 Task: Add Nature's Way Flax Oil Super Lignan to the cart.
Action: Mouse moved to (280, 126)
Screenshot: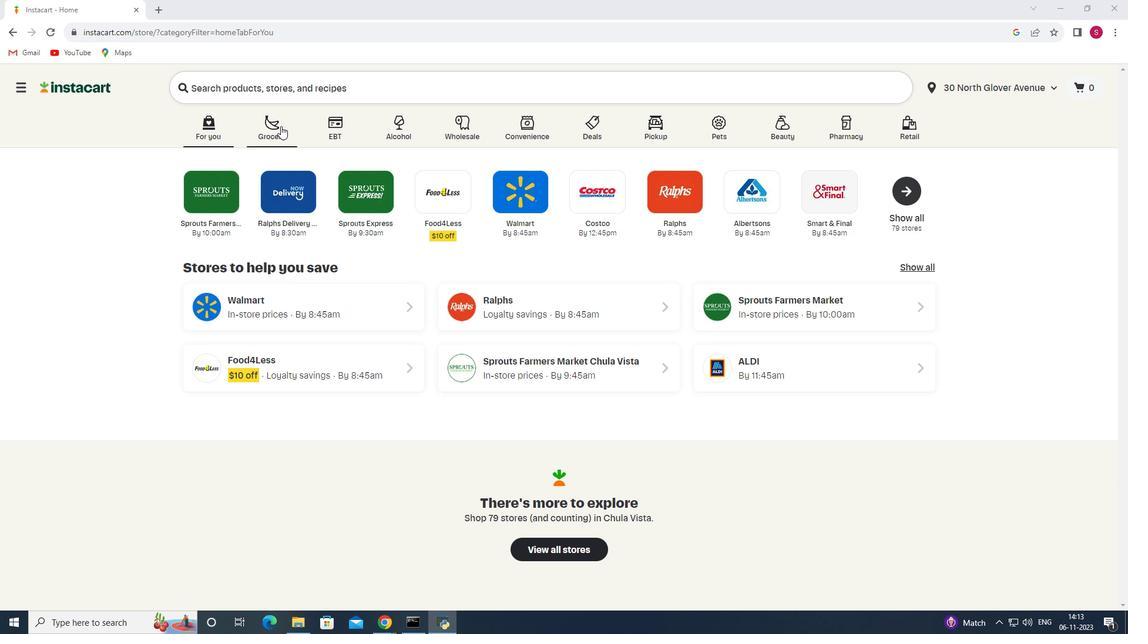 
Action: Mouse pressed left at (280, 126)
Screenshot: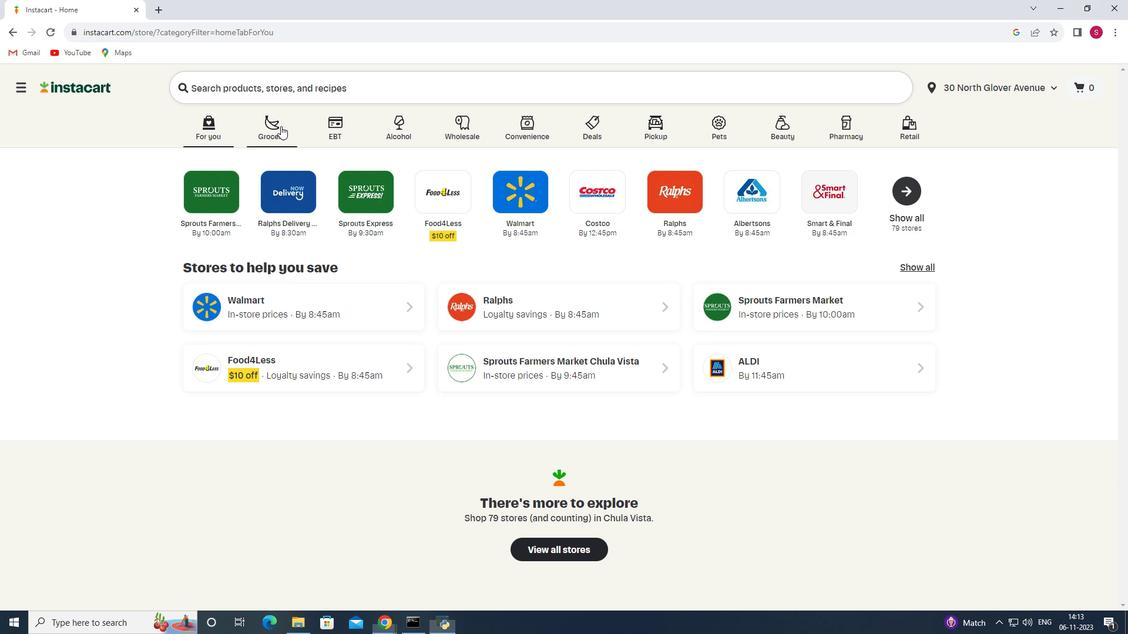 
Action: Mouse moved to (217, 331)
Screenshot: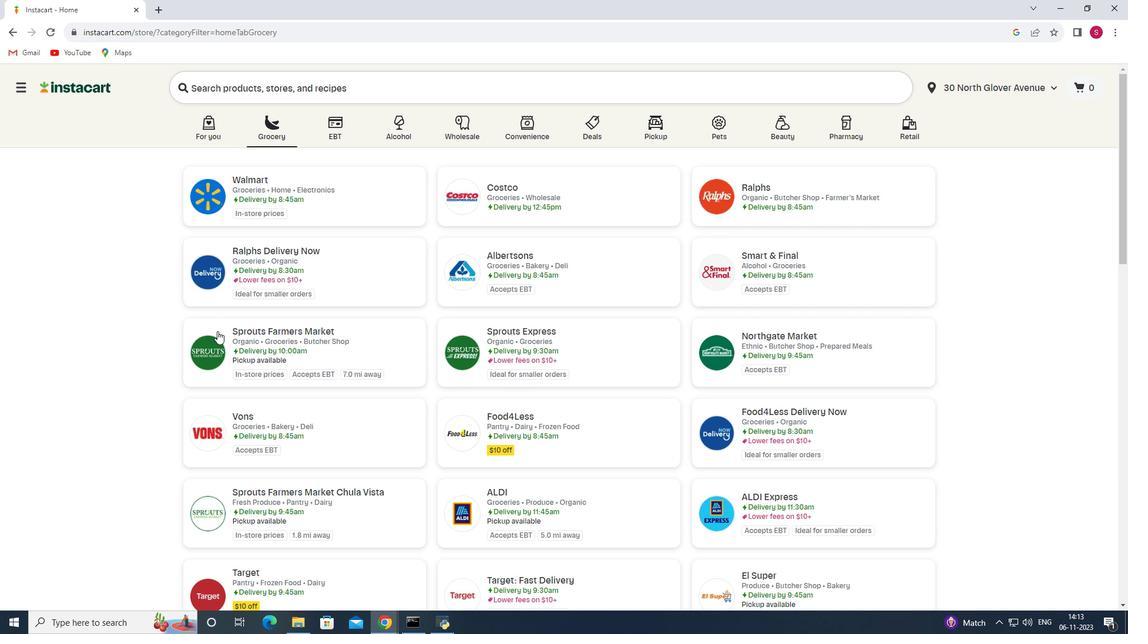 
Action: Mouse pressed left at (217, 331)
Screenshot: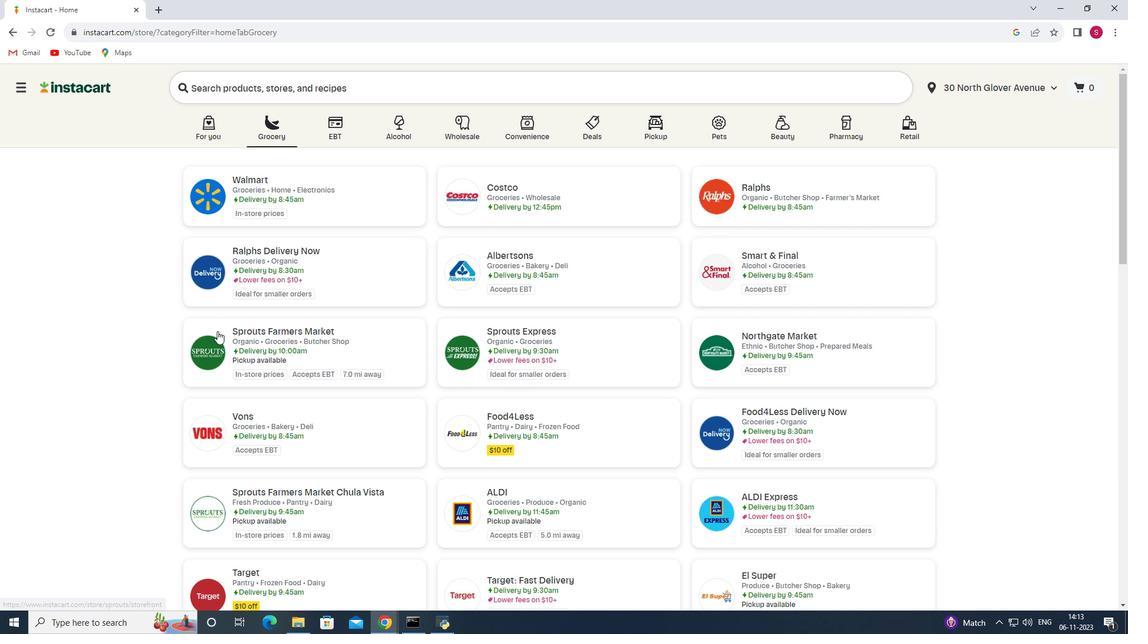 
Action: Mouse moved to (82, 384)
Screenshot: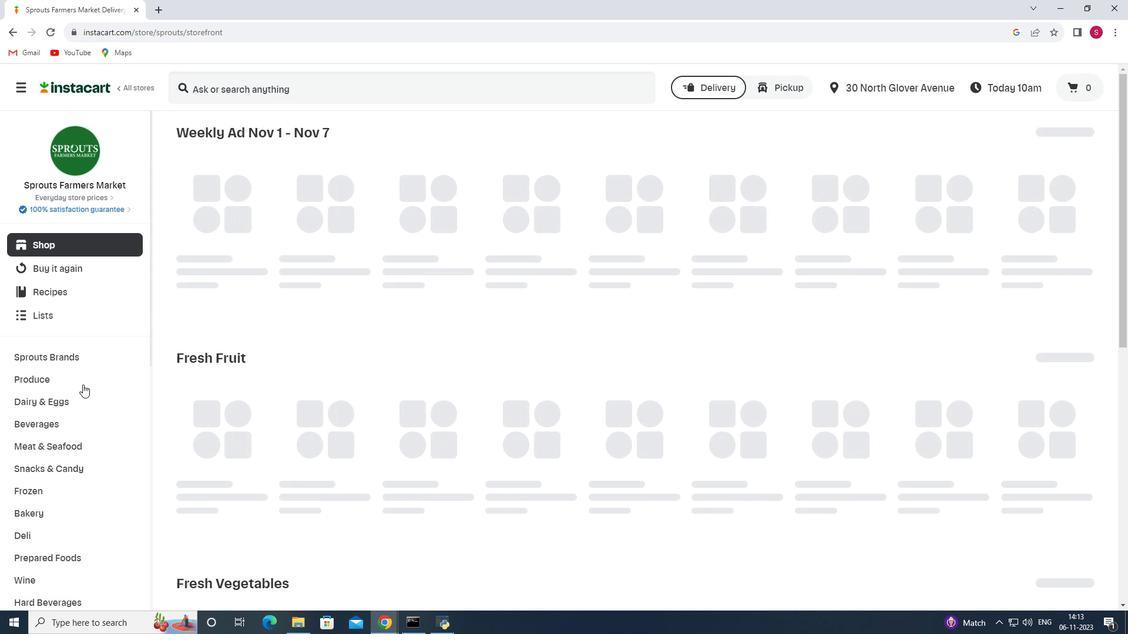 
Action: Mouse scrolled (82, 384) with delta (0, 0)
Screenshot: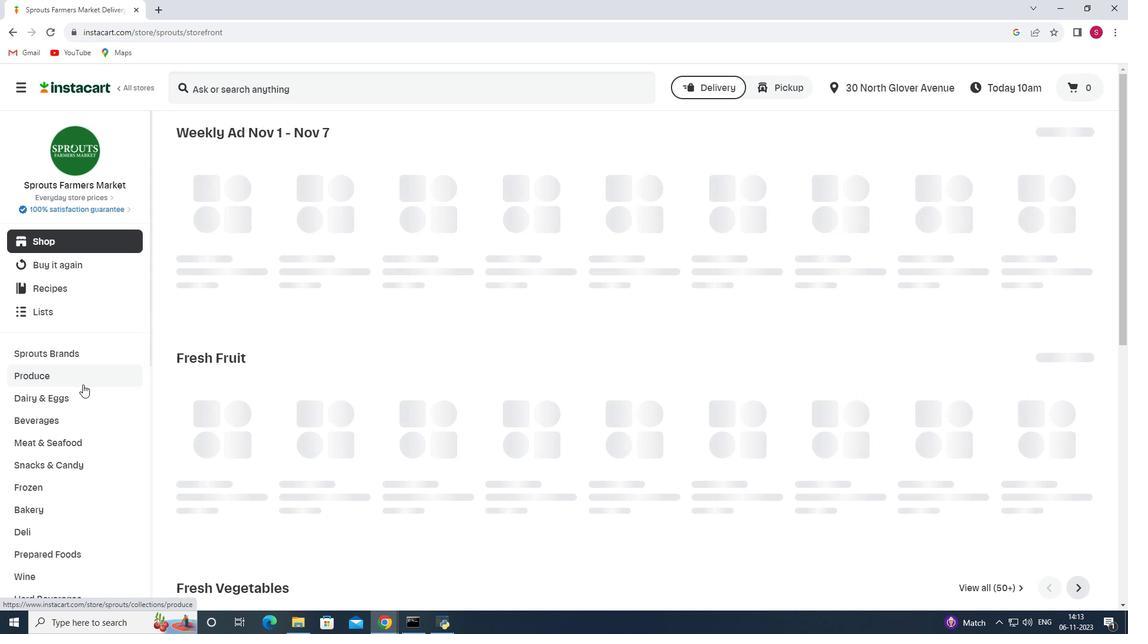 
Action: Mouse scrolled (82, 384) with delta (0, 0)
Screenshot: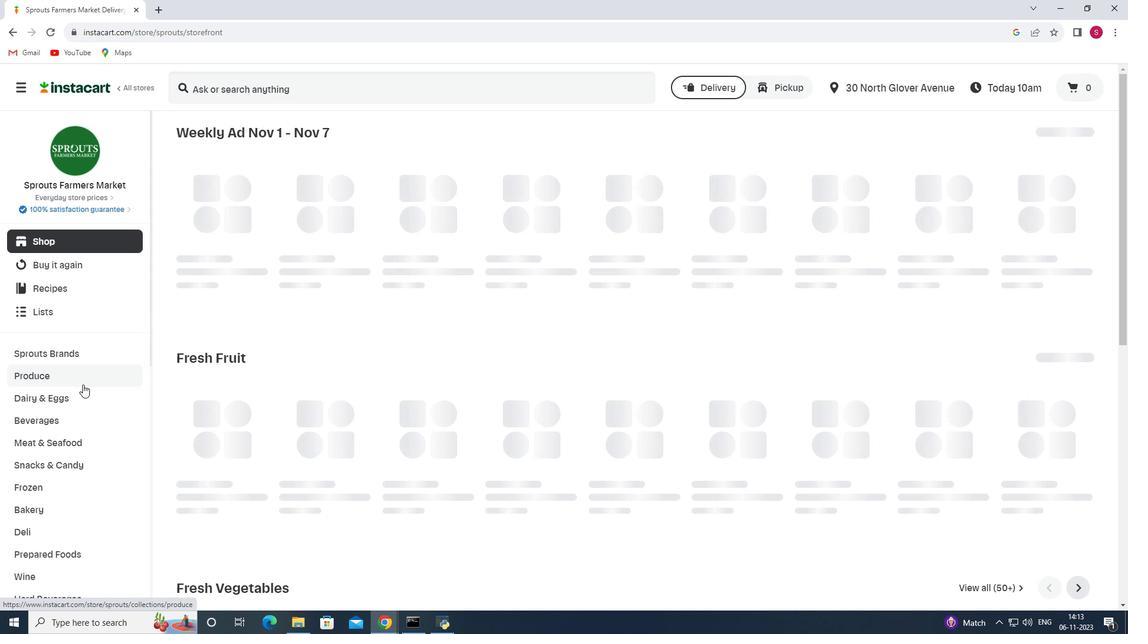 
Action: Mouse scrolled (82, 384) with delta (0, 0)
Screenshot: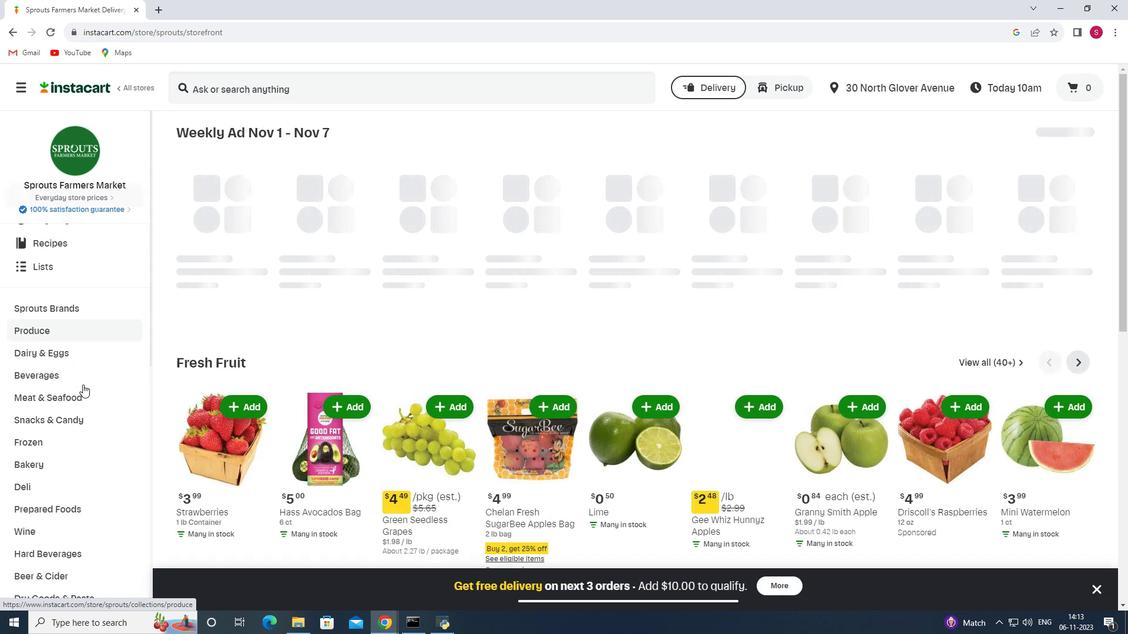 
Action: Mouse scrolled (82, 384) with delta (0, 0)
Screenshot: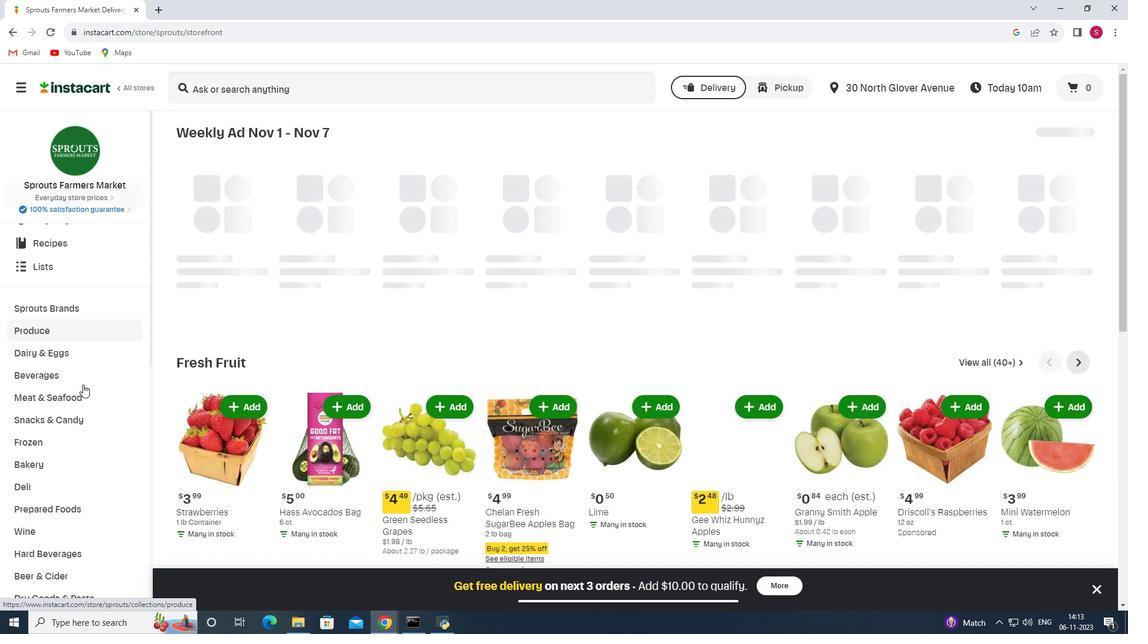 
Action: Mouse scrolled (82, 384) with delta (0, 0)
Screenshot: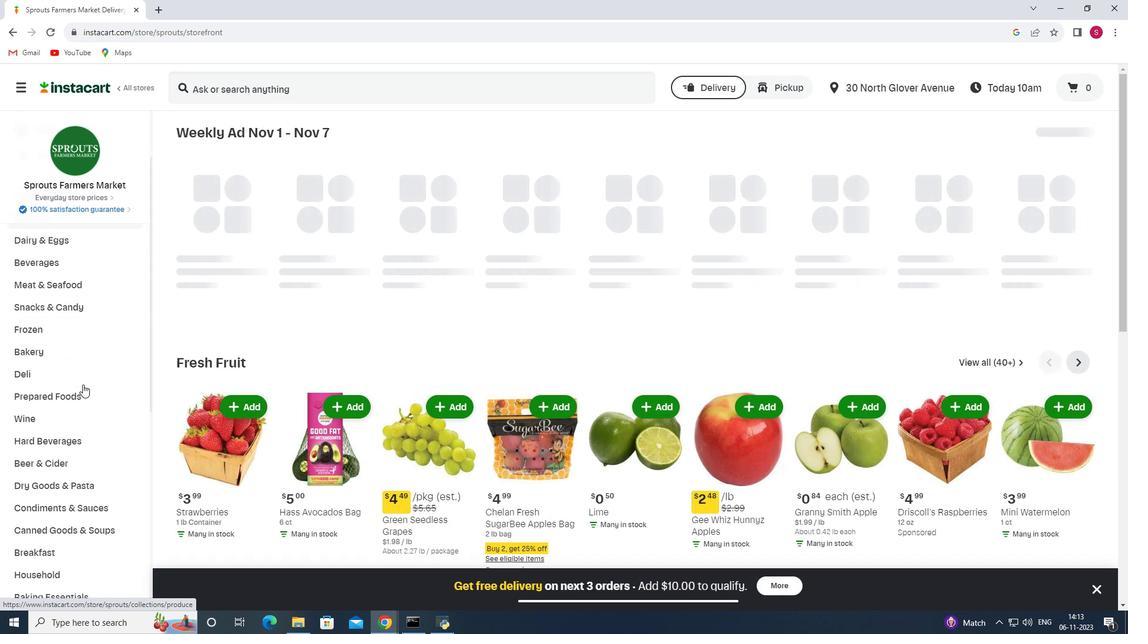 
Action: Mouse moved to (76, 411)
Screenshot: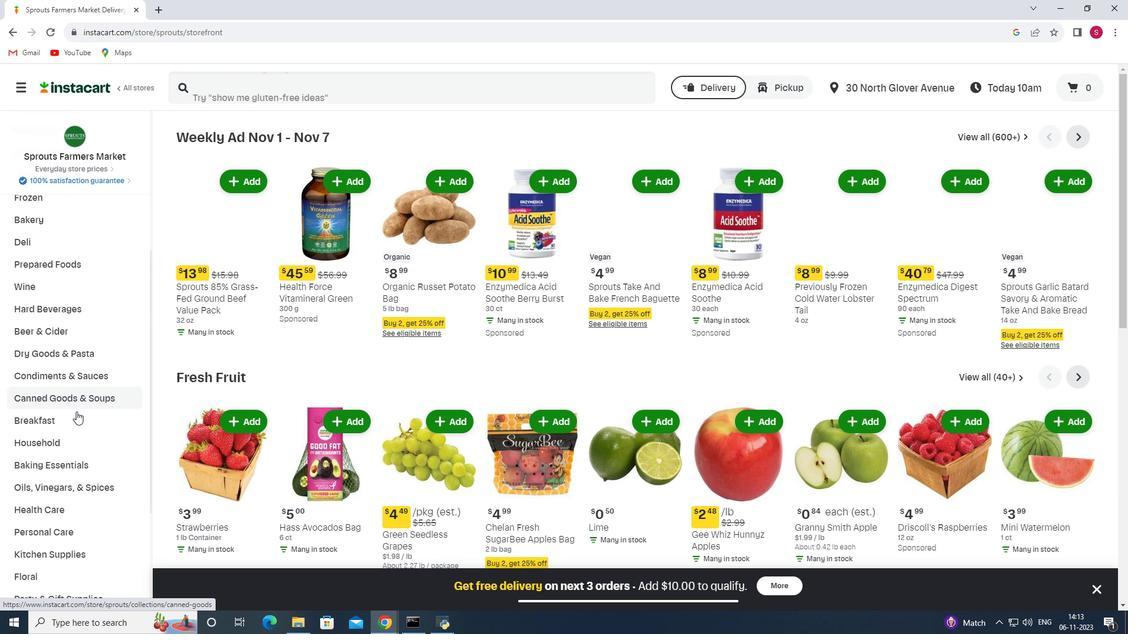 
Action: Mouse scrolled (76, 411) with delta (0, 0)
Screenshot: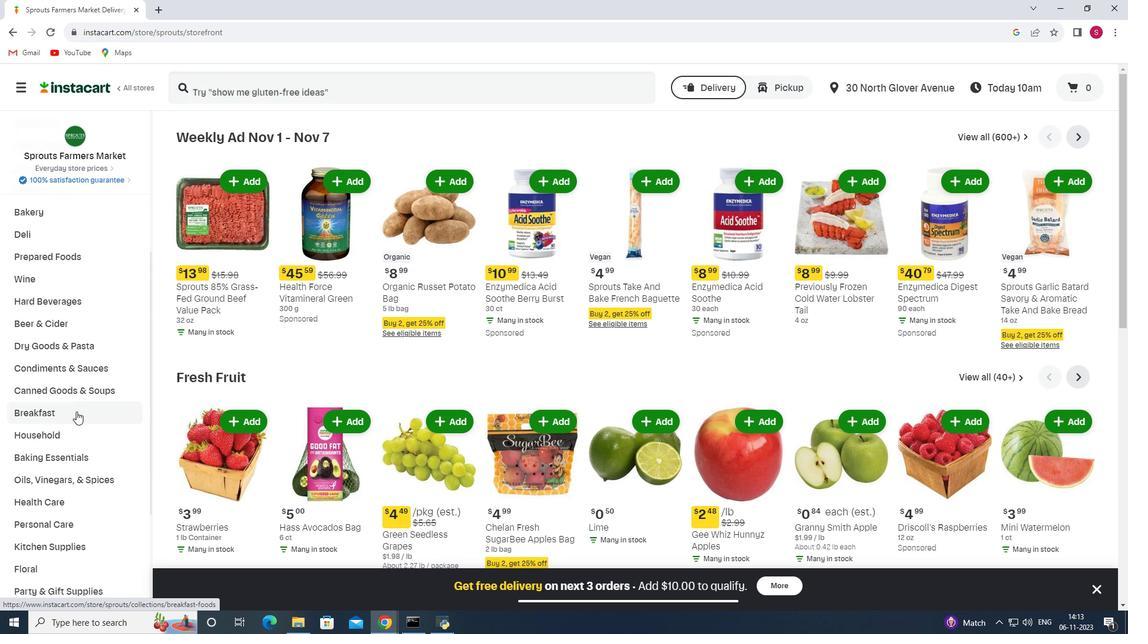 
Action: Mouse scrolled (76, 411) with delta (0, 0)
Screenshot: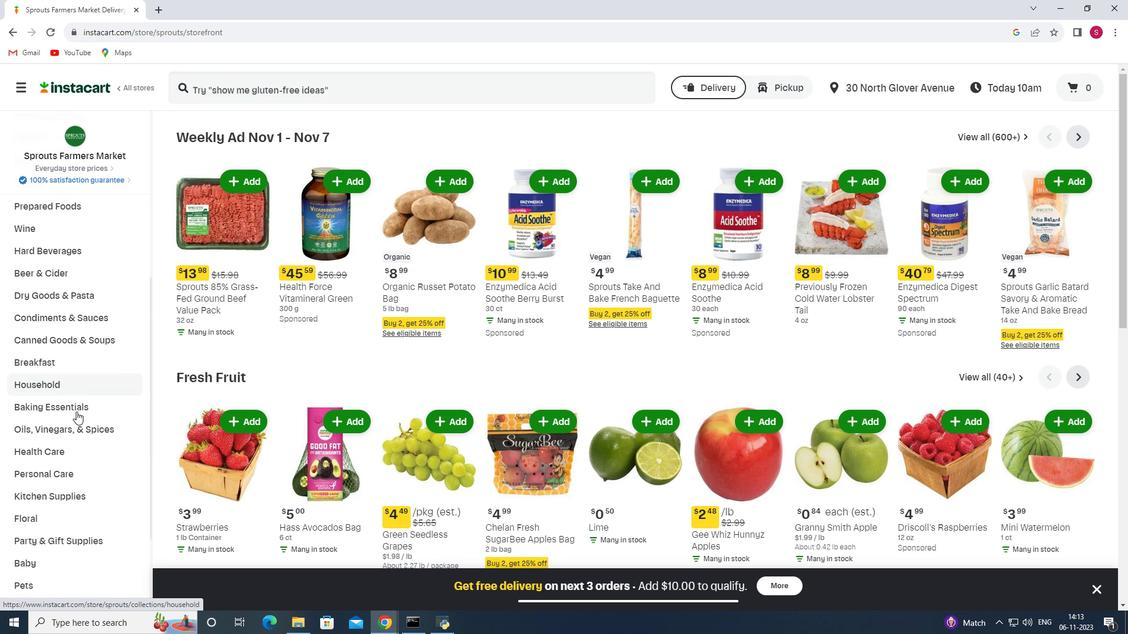 
Action: Mouse moved to (65, 393)
Screenshot: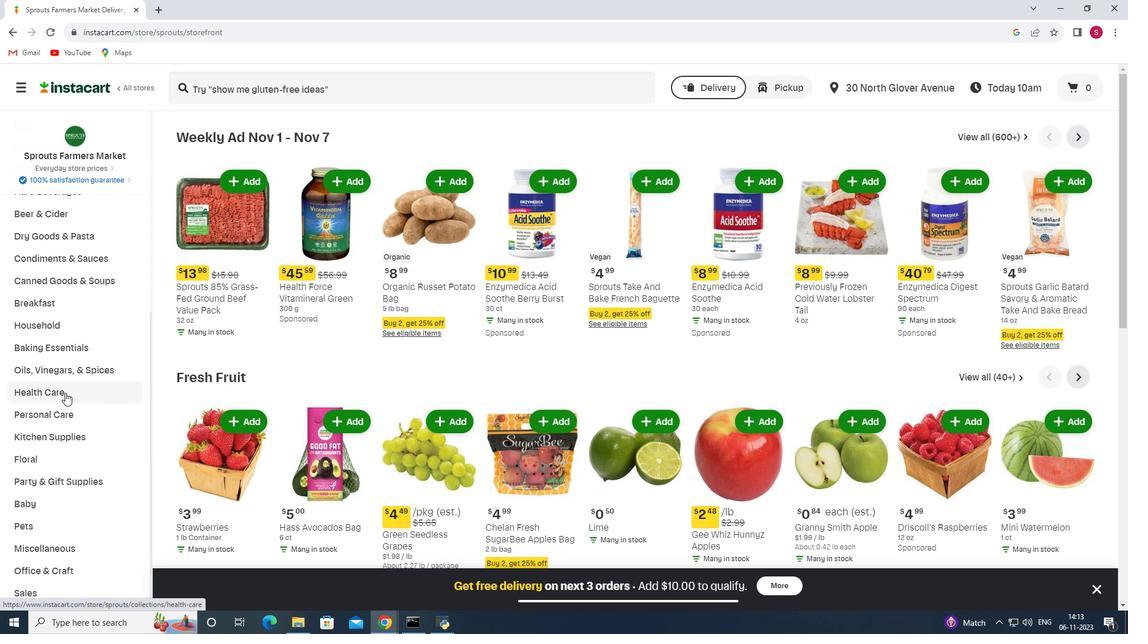 
Action: Mouse pressed left at (65, 393)
Screenshot: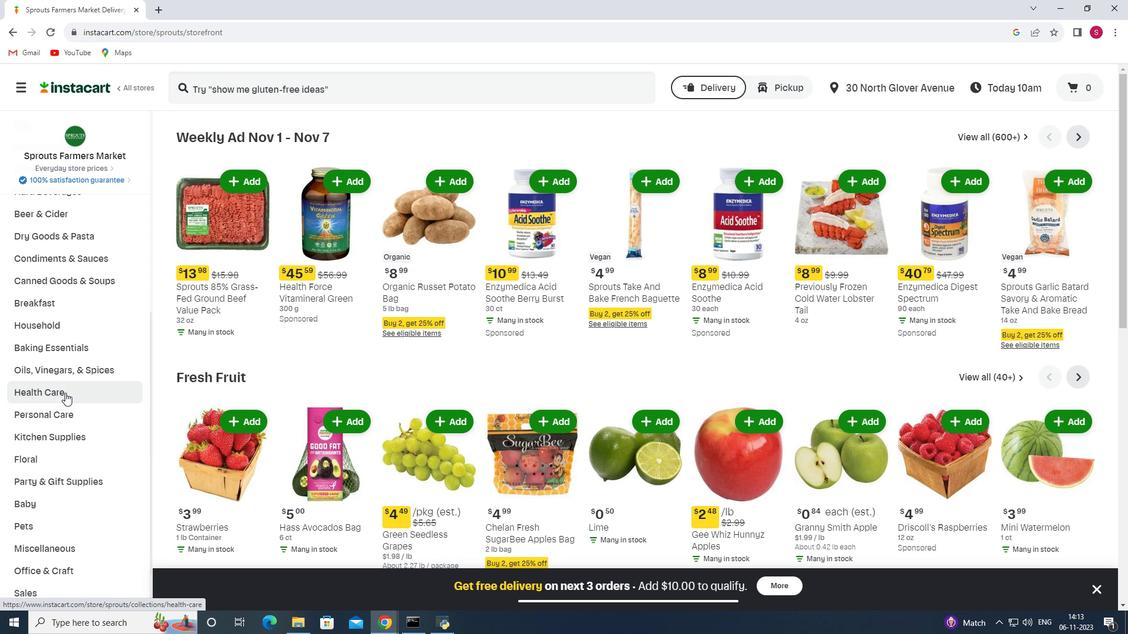 
Action: Mouse moved to (427, 166)
Screenshot: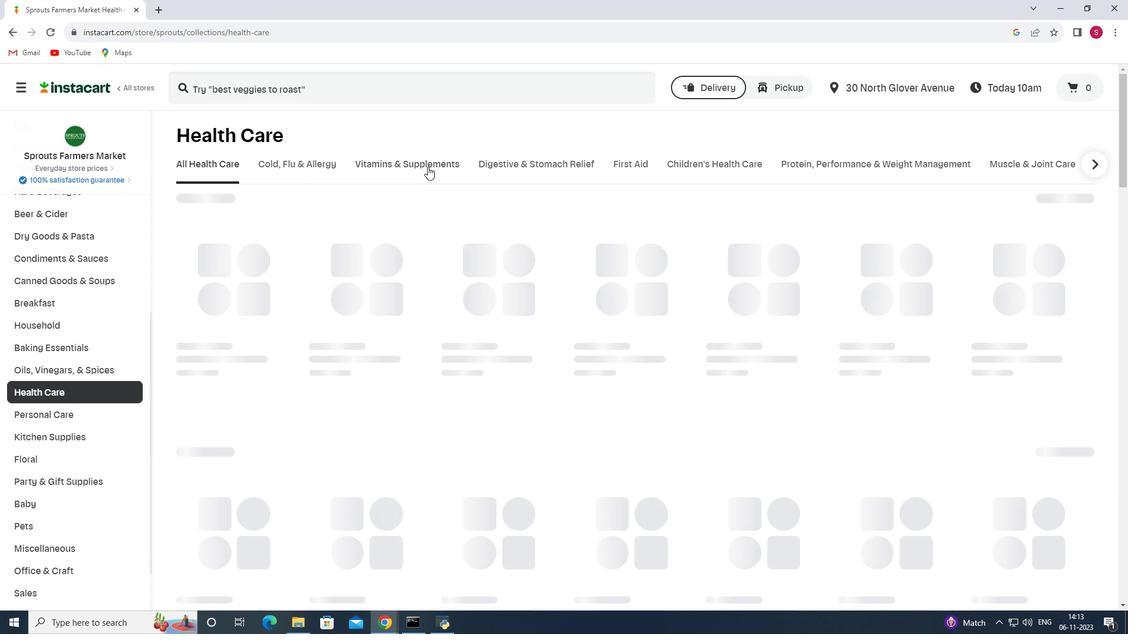 
Action: Mouse pressed left at (427, 166)
Screenshot: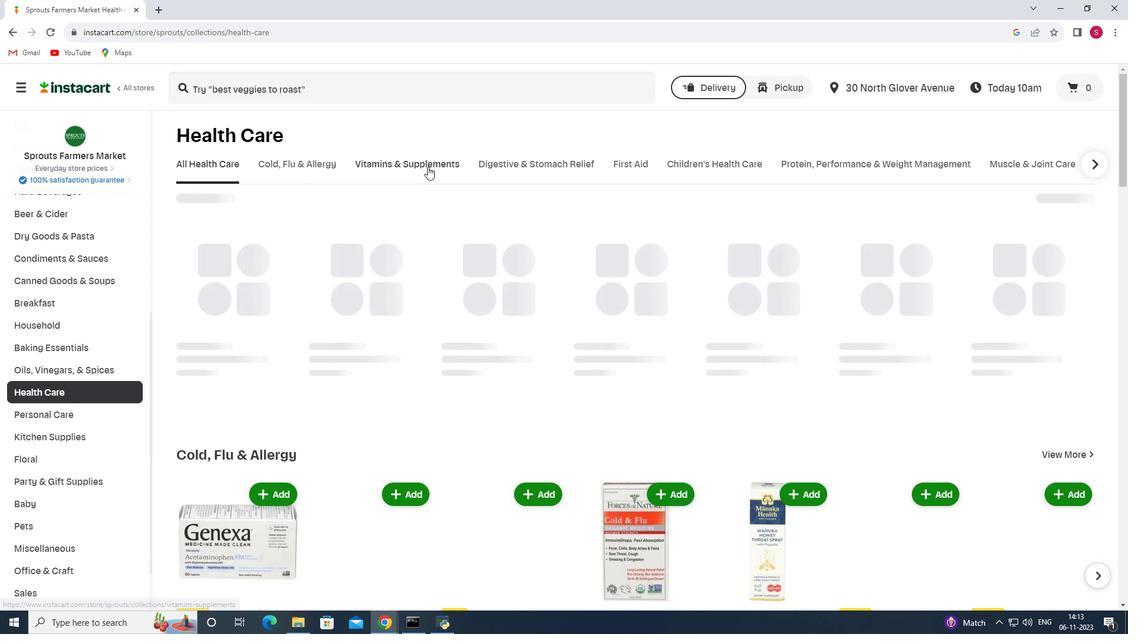 
Action: Mouse moved to (811, 216)
Screenshot: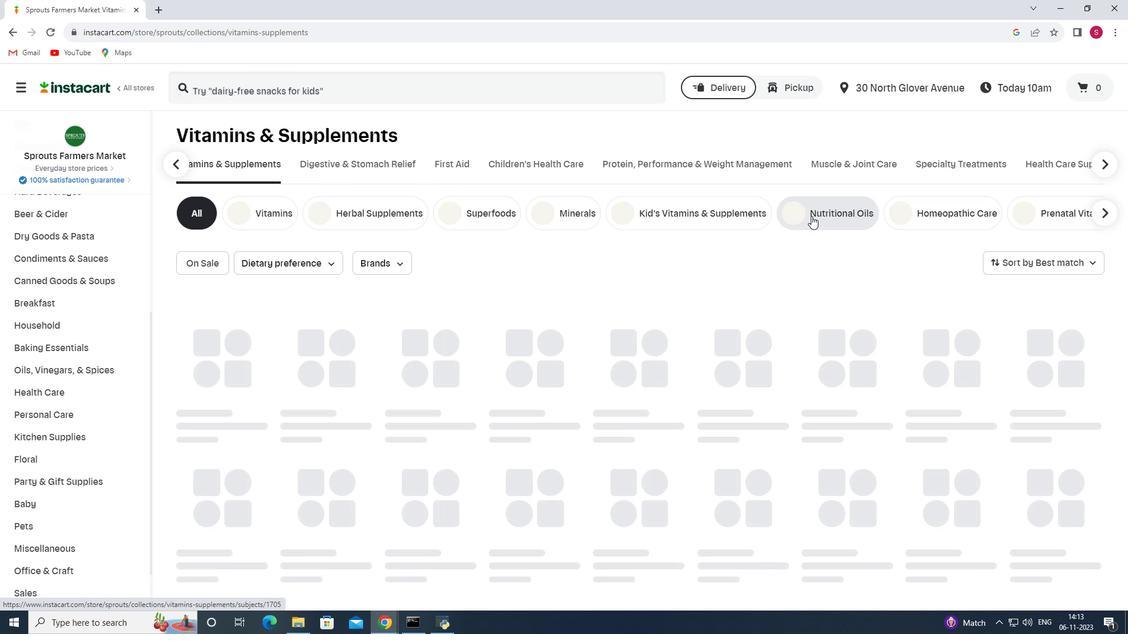 
Action: Mouse pressed left at (811, 216)
Screenshot: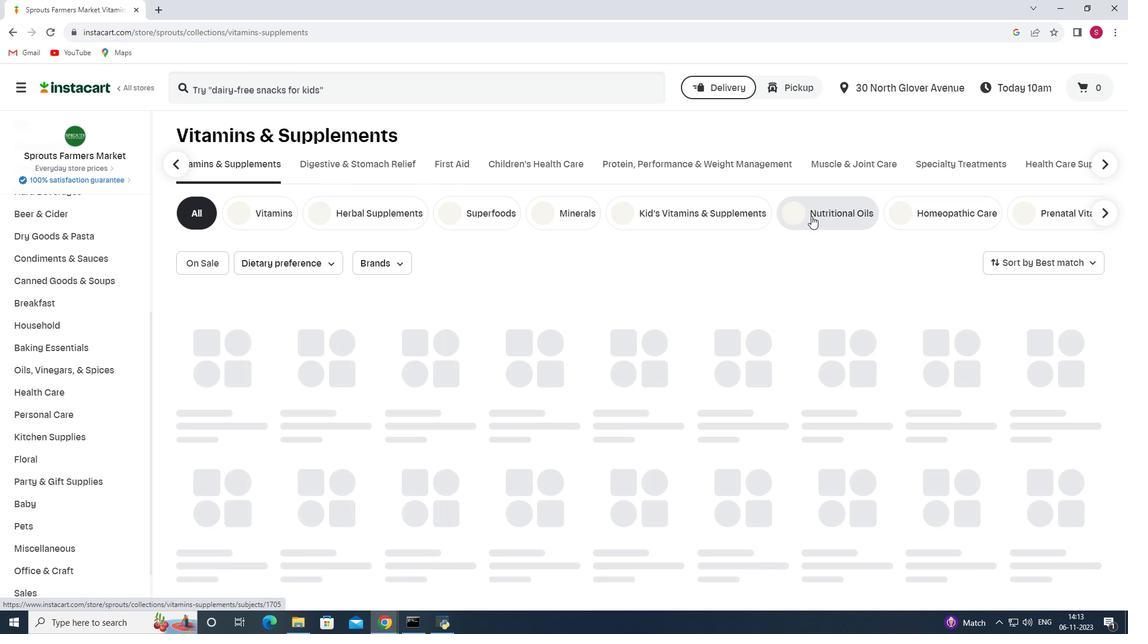 
Action: Mouse moved to (265, 73)
Screenshot: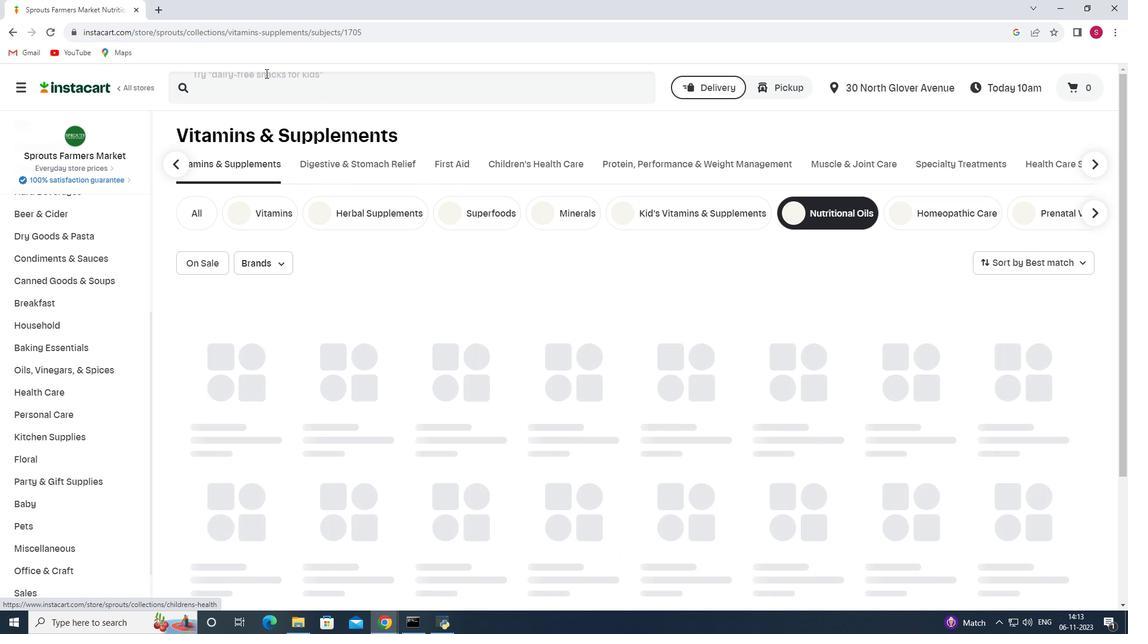 
Action: Mouse pressed left at (265, 73)
Screenshot: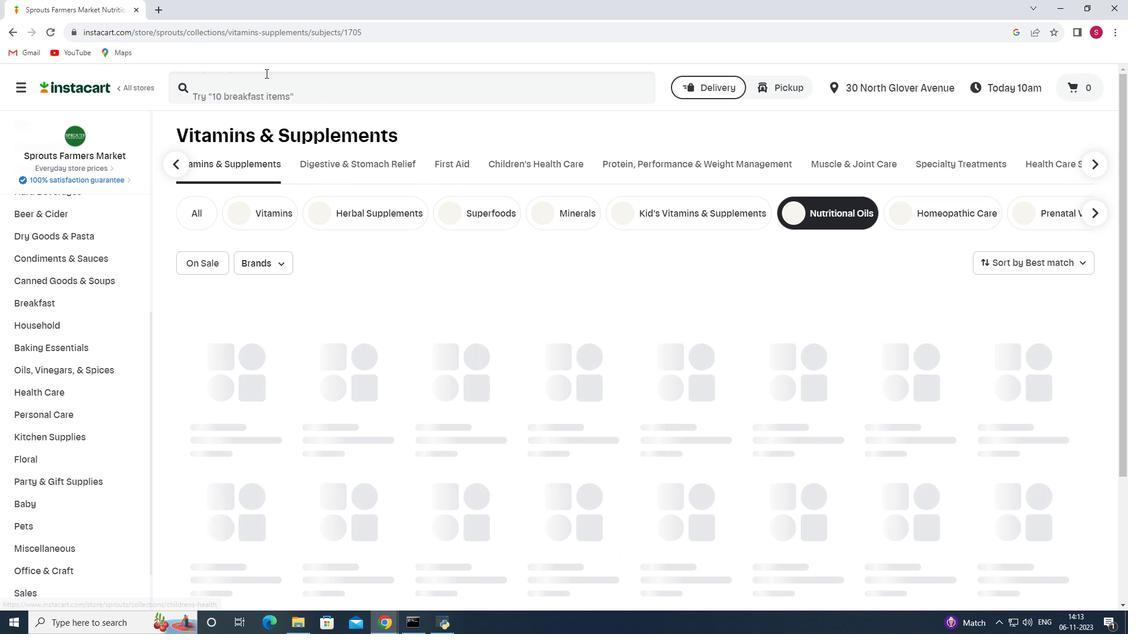 
Action: Mouse moved to (264, 79)
Screenshot: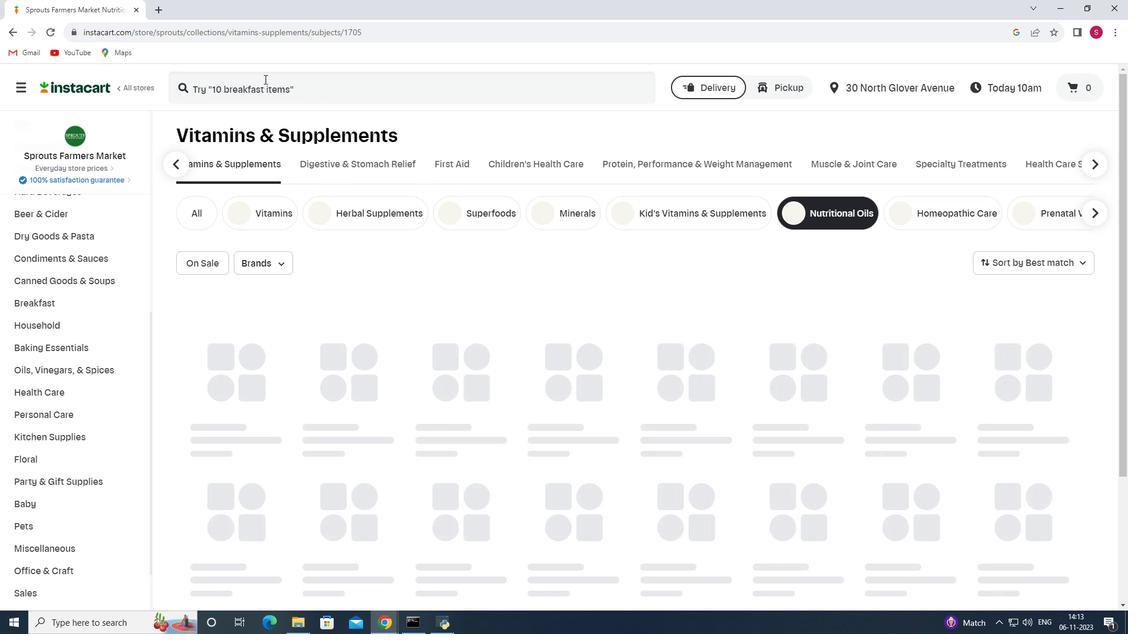 
Action: Mouse pressed left at (264, 79)
Screenshot: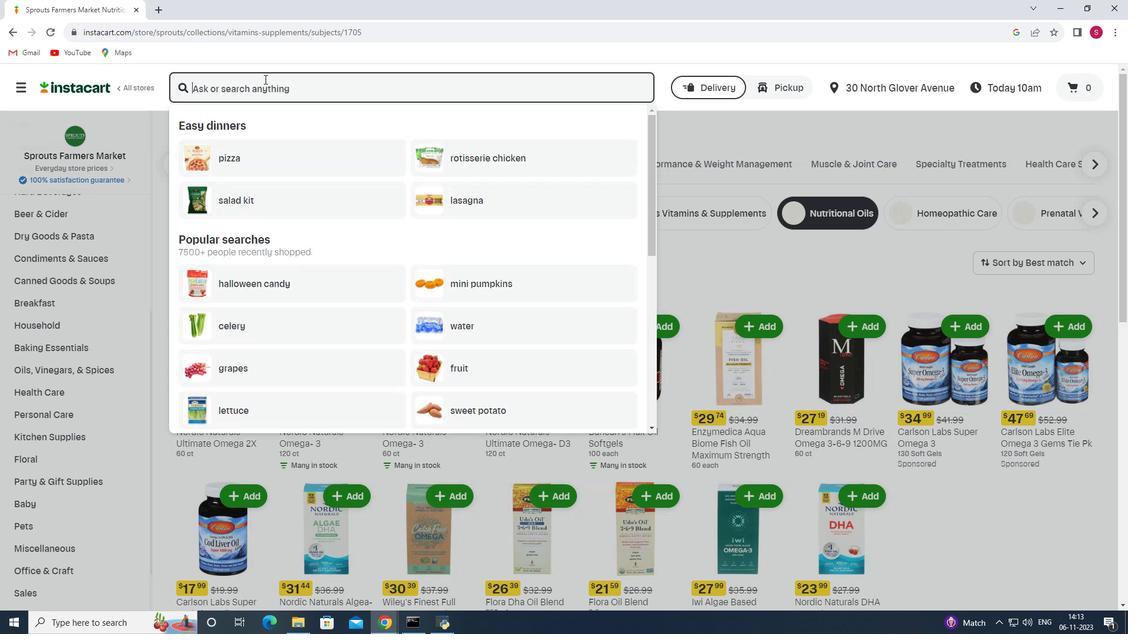 
Action: Key pressed <Key.shift>Nature's<Key.space><Key.shift>Way<Key.space><Key.shift>Flax<Key.space><Key.shift>Oil<Key.space><Key.shift>Super<Key.space><Key.shift>Lignan<Key.space><Key.enter>
Screenshot: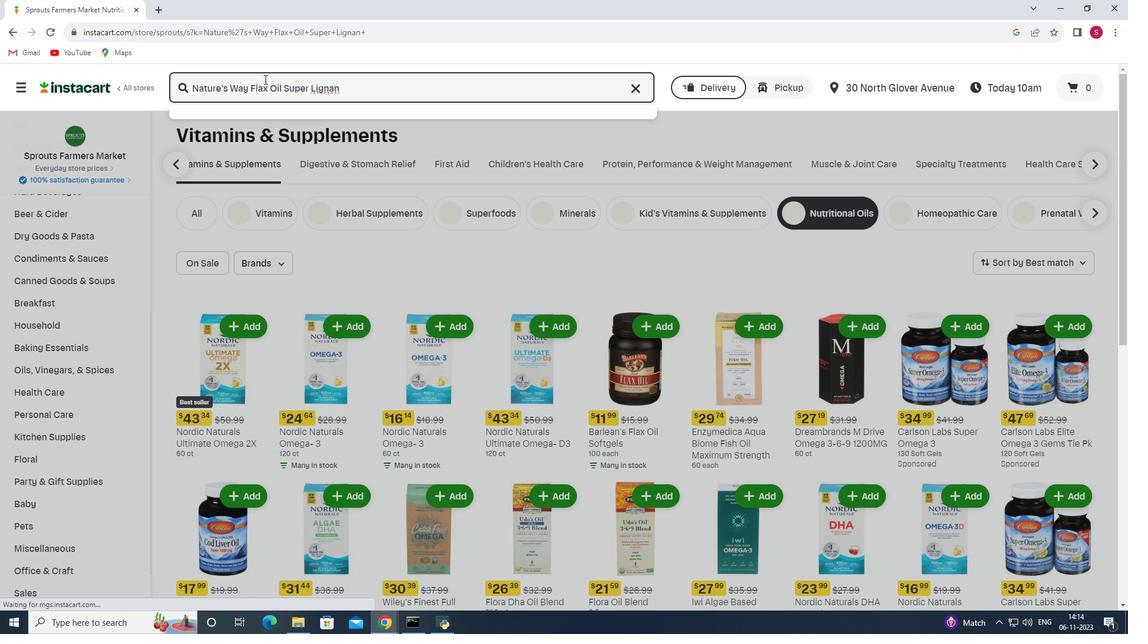 
Action: Mouse moved to (499, 188)
Screenshot: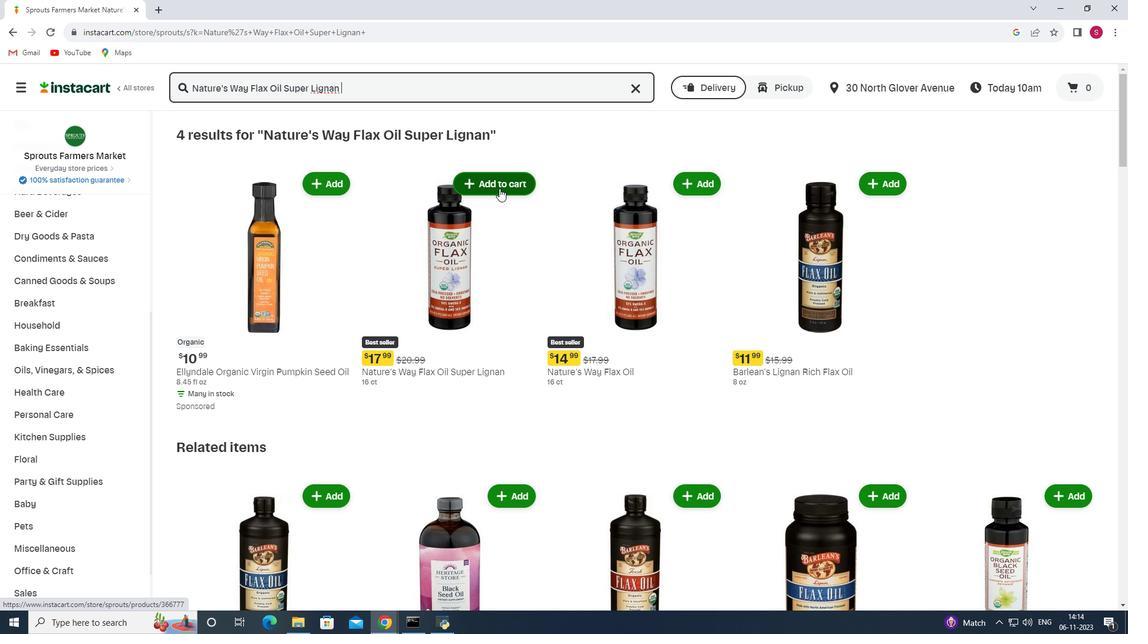 
Action: Mouse pressed left at (499, 188)
Screenshot: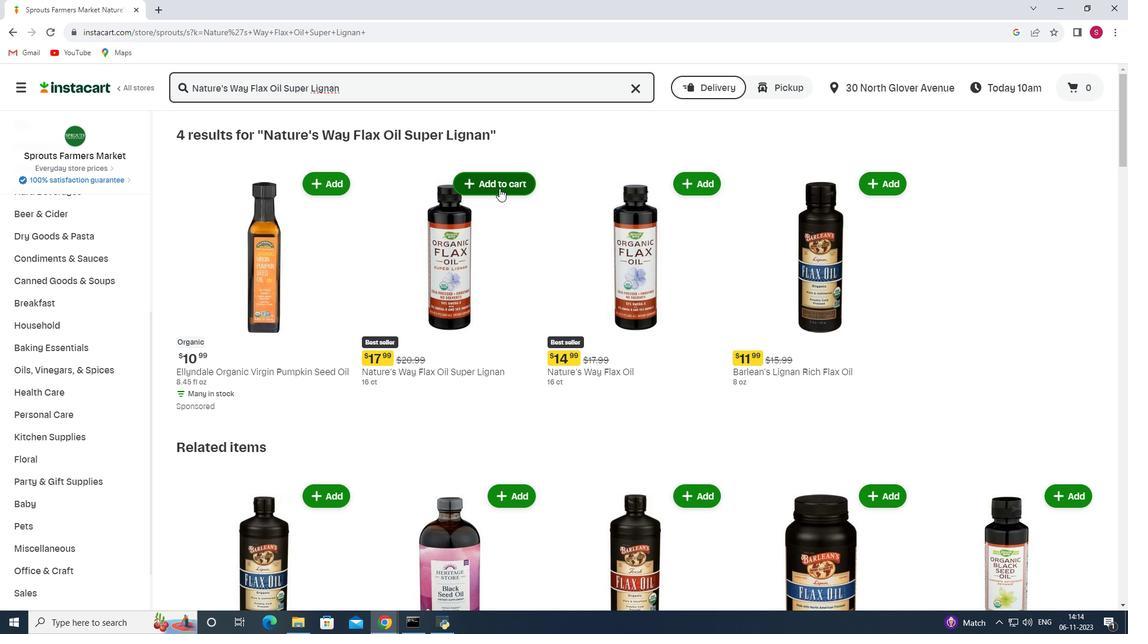 
